 Task: Categorize selected contacts in Outlook using the 'Categorize' option.
Action: Mouse moved to (15, 111)
Screenshot: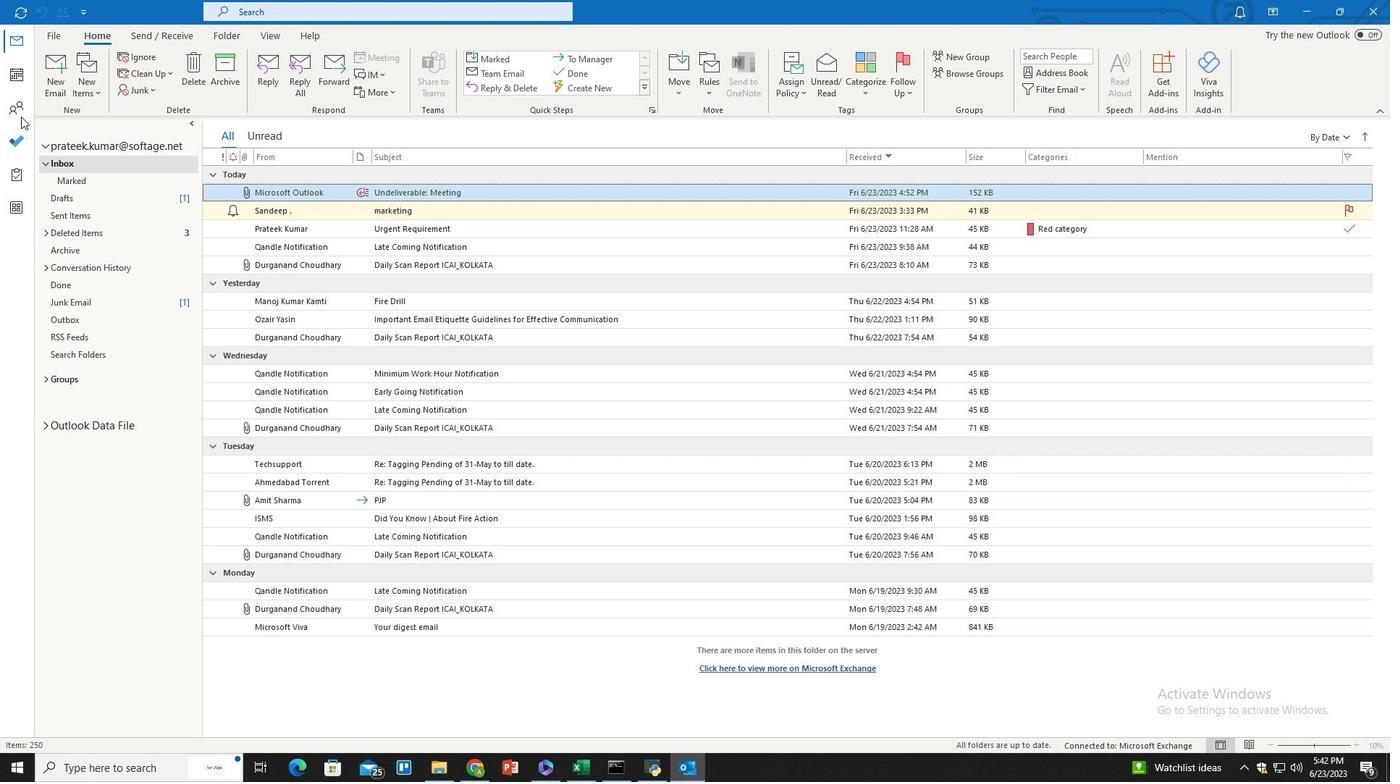 
Action: Mouse pressed left at (15, 111)
Screenshot: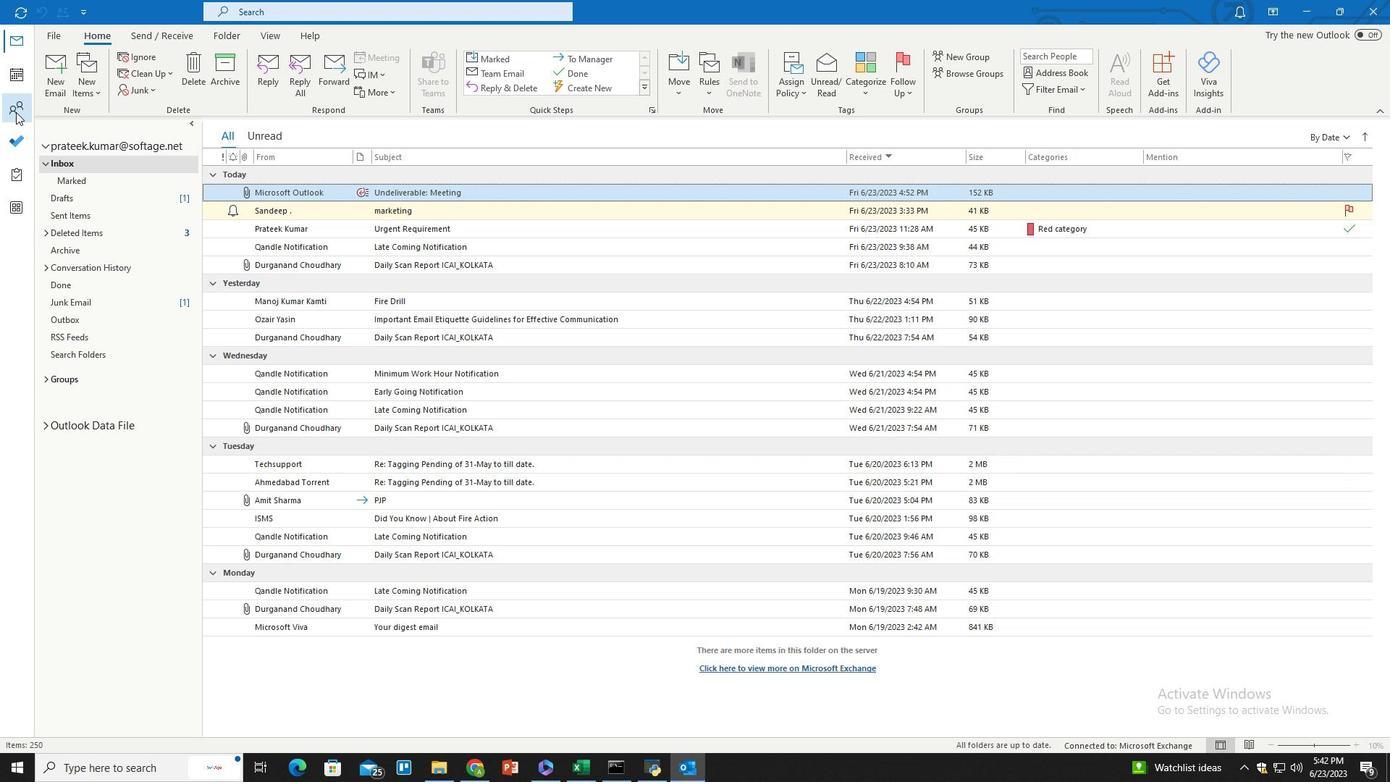 
Action: Mouse moved to (400, 456)
Screenshot: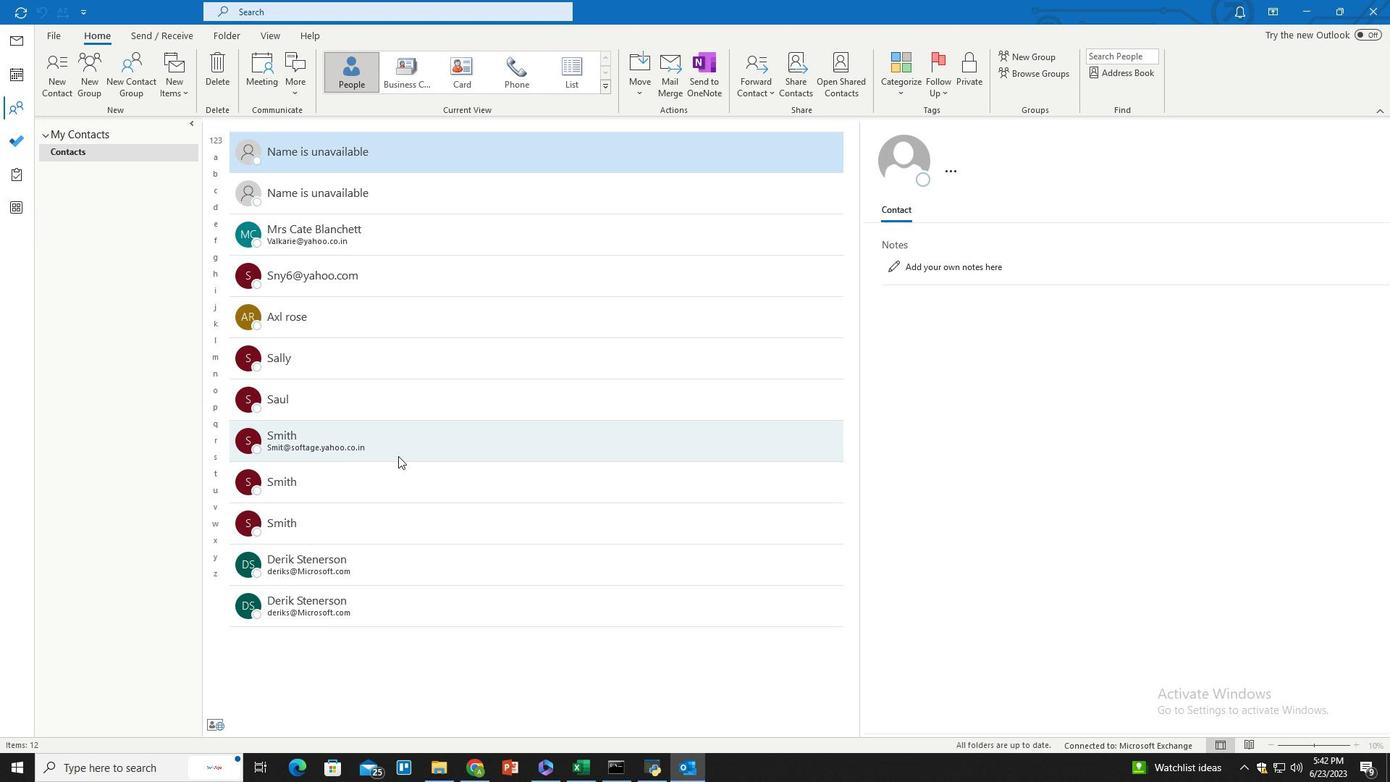 
Action: Mouse pressed left at (400, 456)
Screenshot: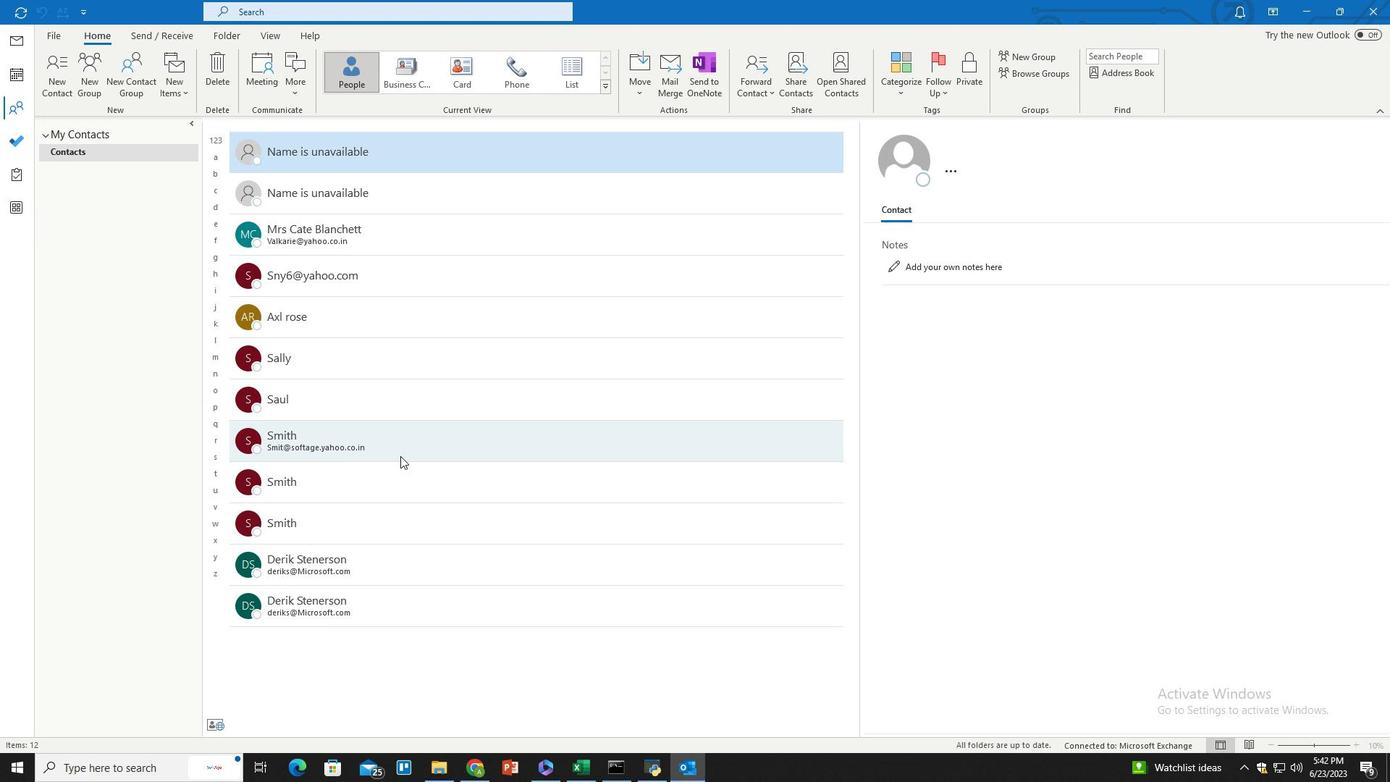 
Action: Mouse moved to (420, 501)
Screenshot: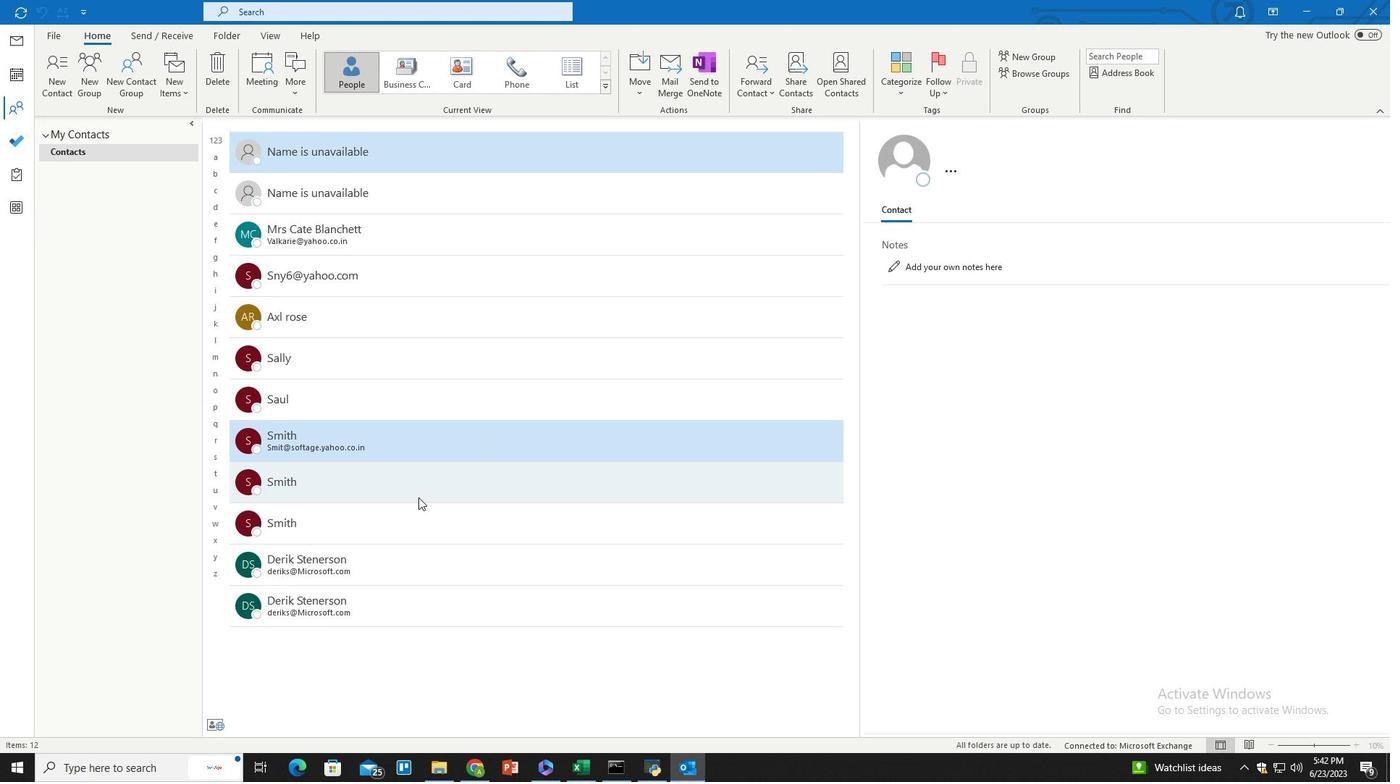 
Action: Mouse pressed left at (420, 501)
Screenshot: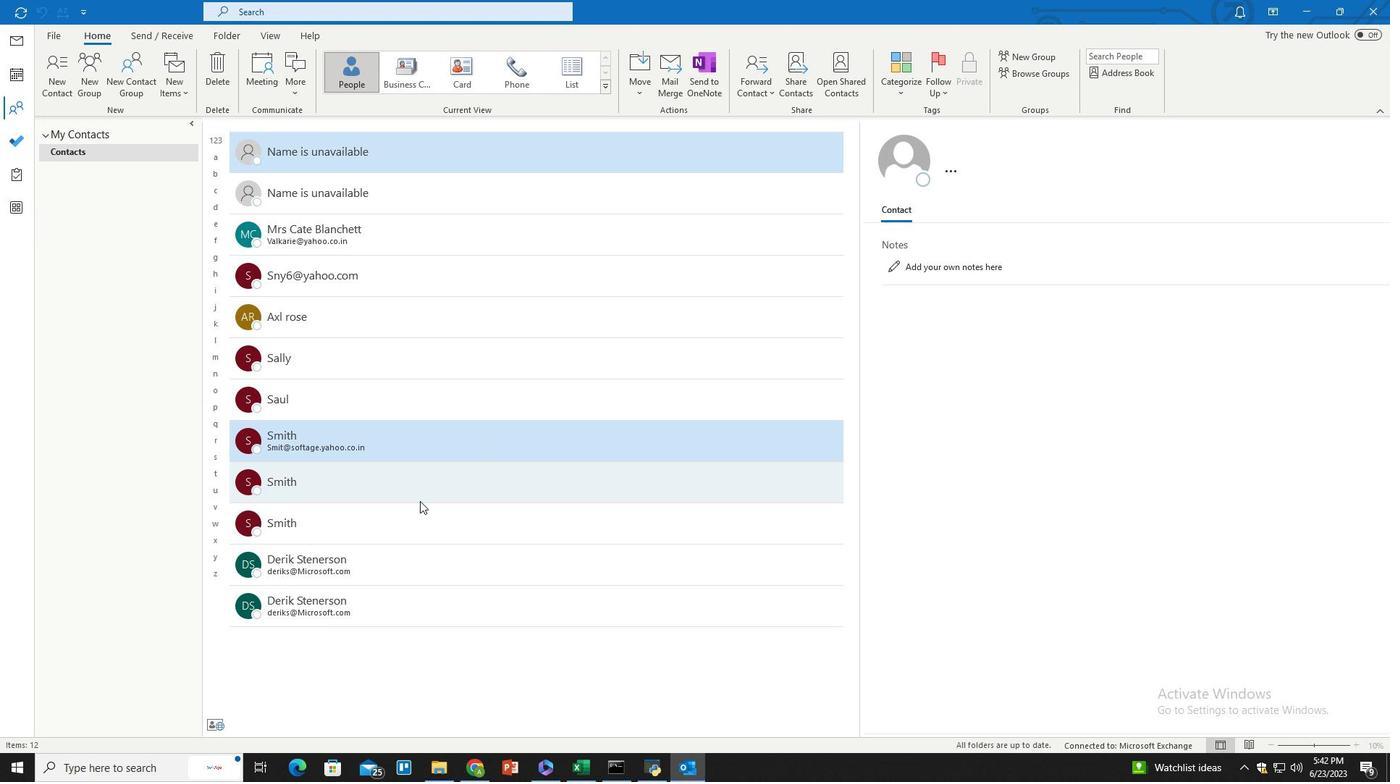 
Action: Mouse moved to (444, 561)
Screenshot: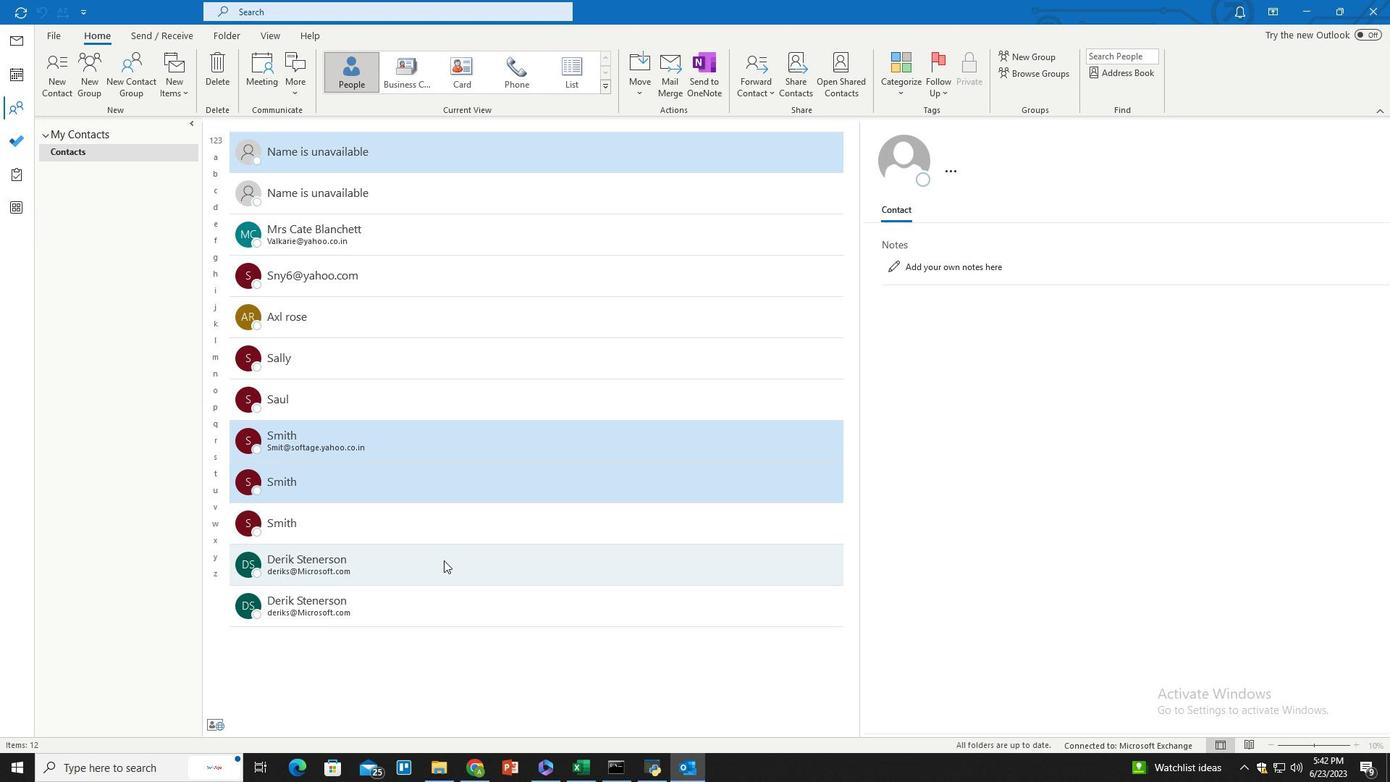 
Action: Mouse pressed left at (444, 561)
Screenshot: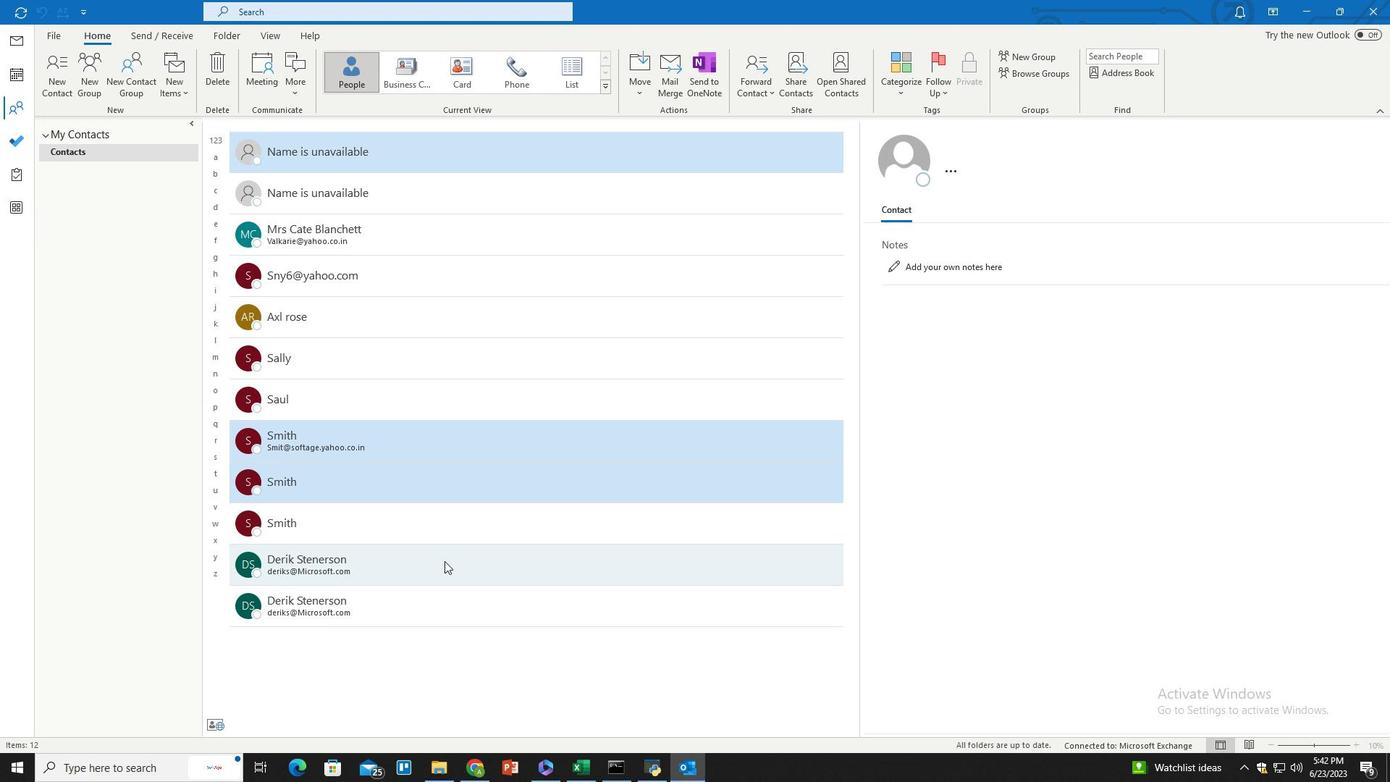 
Action: Mouse moved to (895, 91)
Screenshot: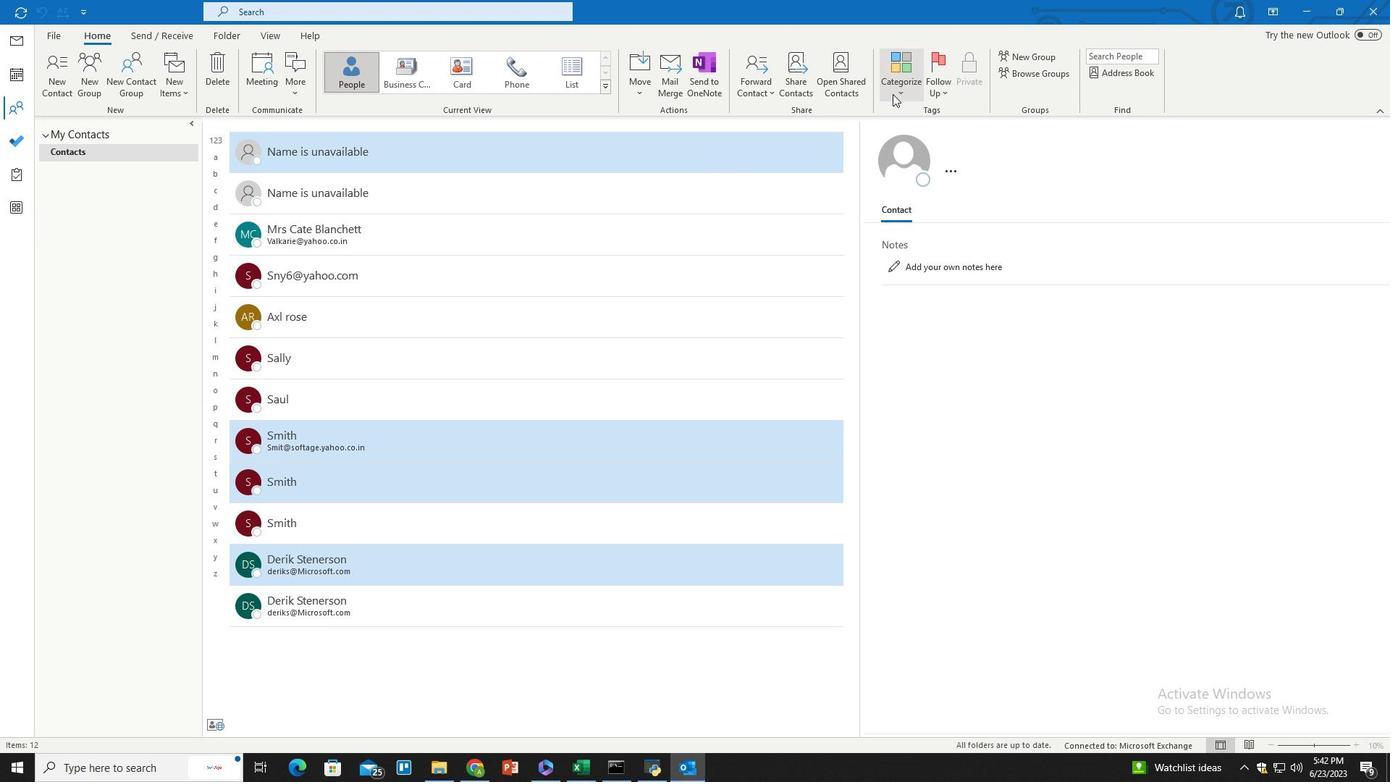 
Action: Mouse pressed left at (895, 91)
Screenshot: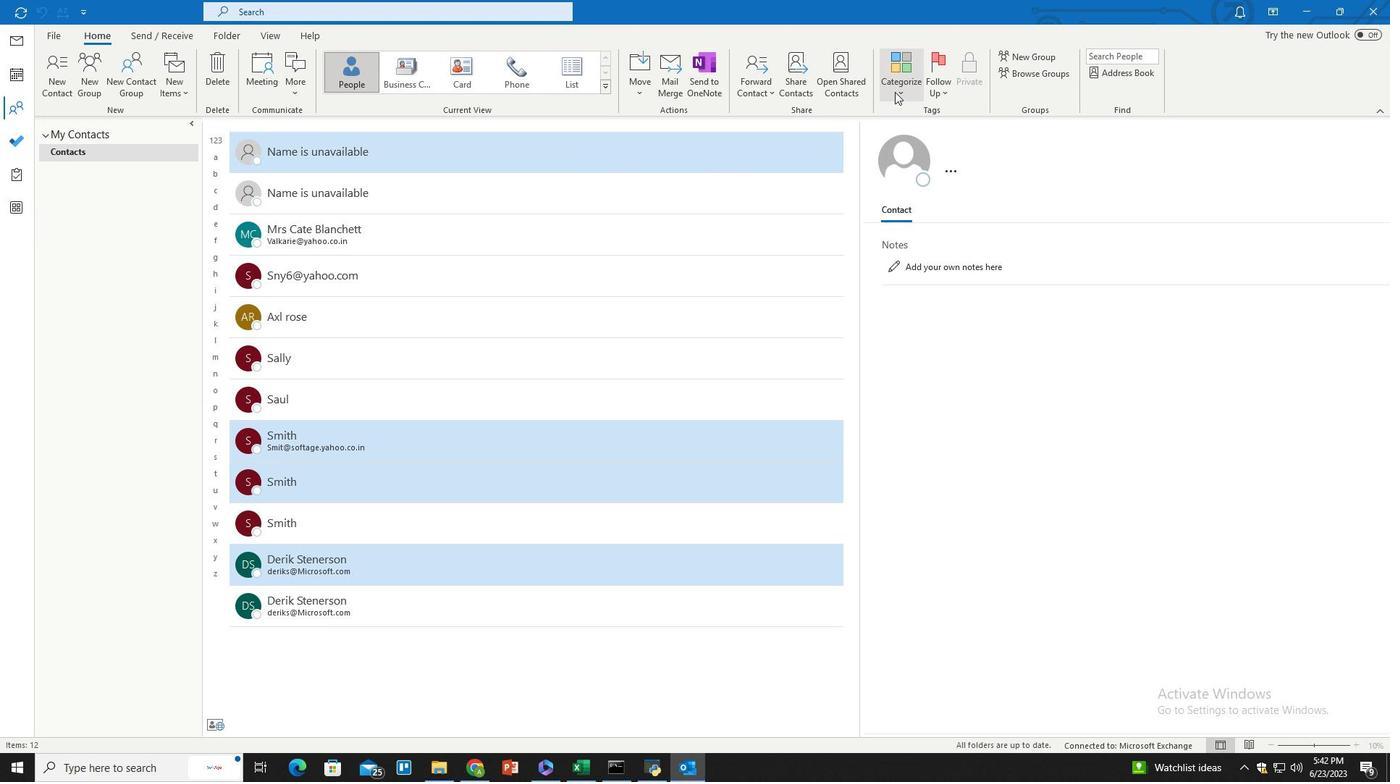 
Action: Mouse moved to (912, 277)
Screenshot: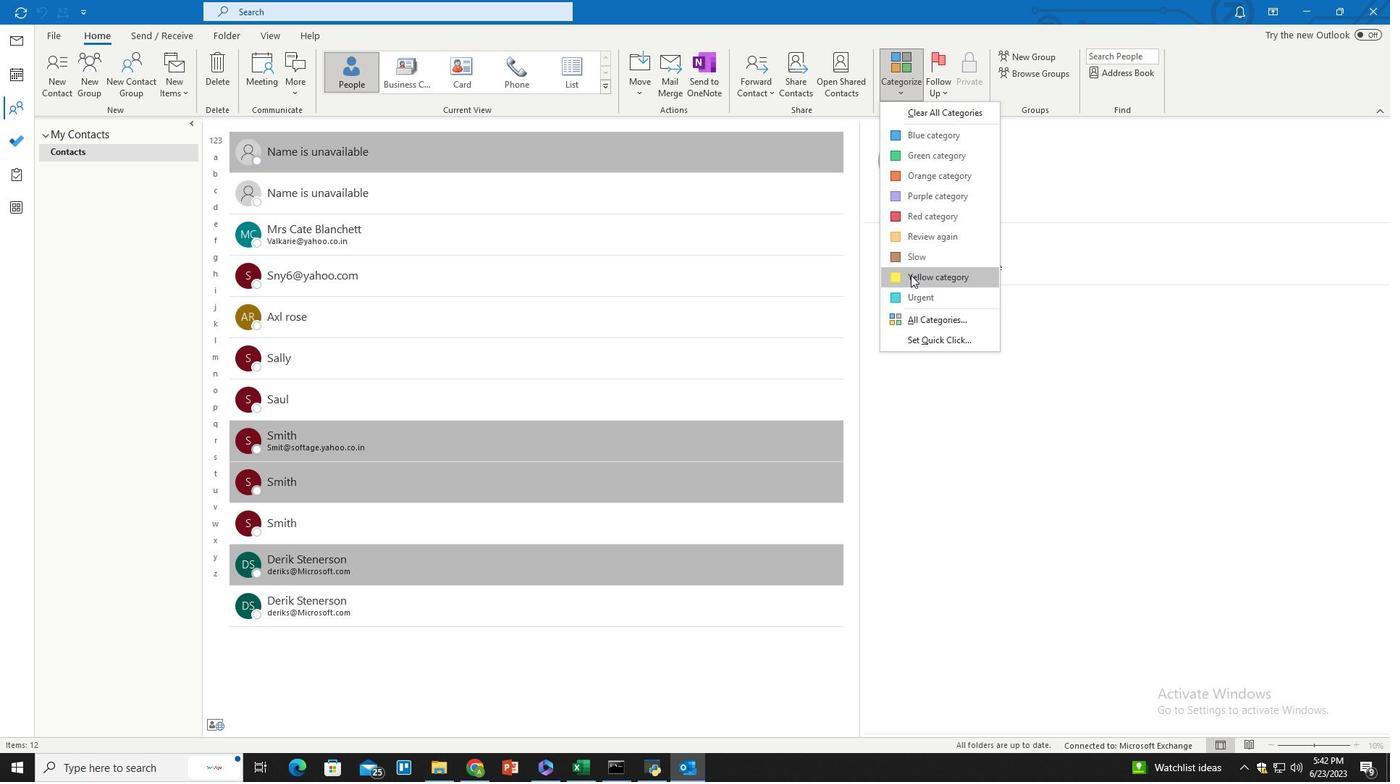 
Action: Mouse pressed left at (912, 277)
Screenshot: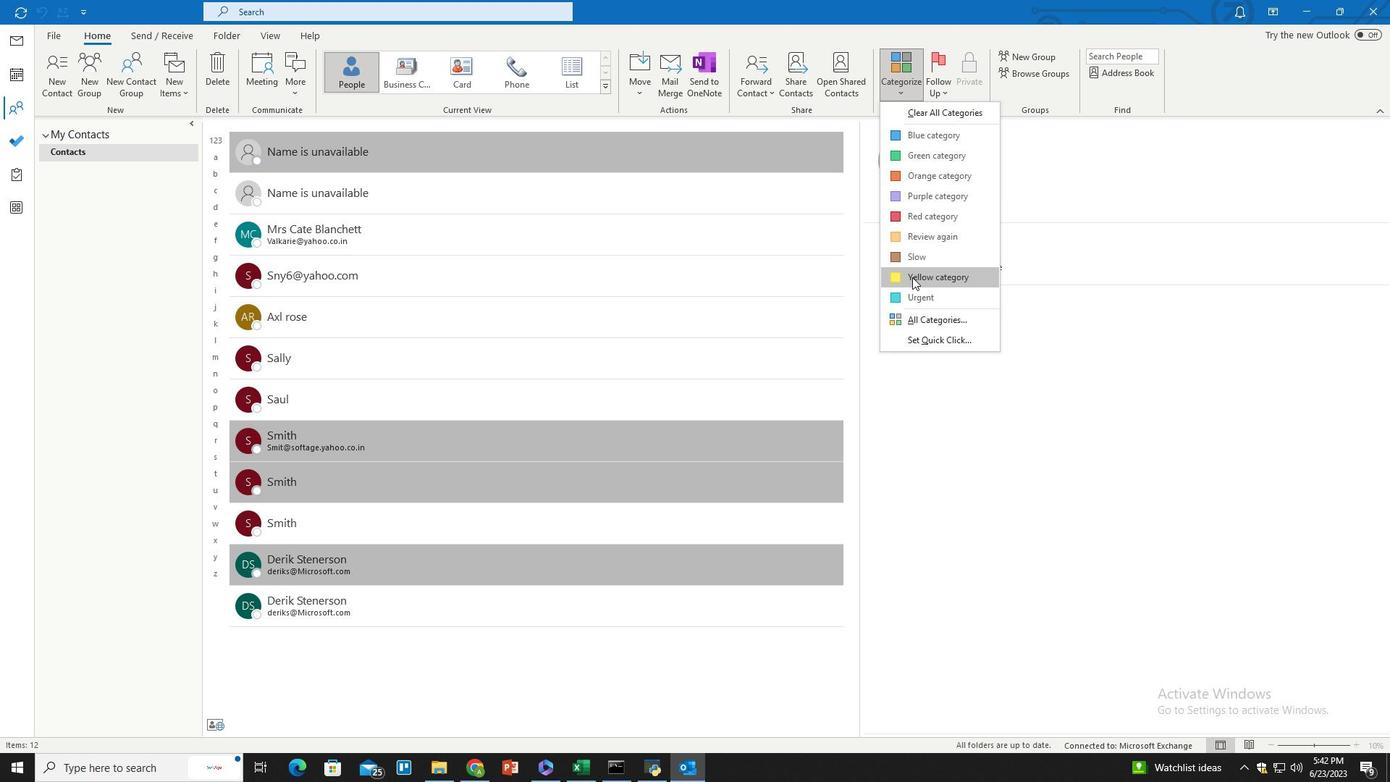 
